 Task: Find restaurants with Pizza cuisine.
Action: Mouse moved to (311, 74)
Screenshot: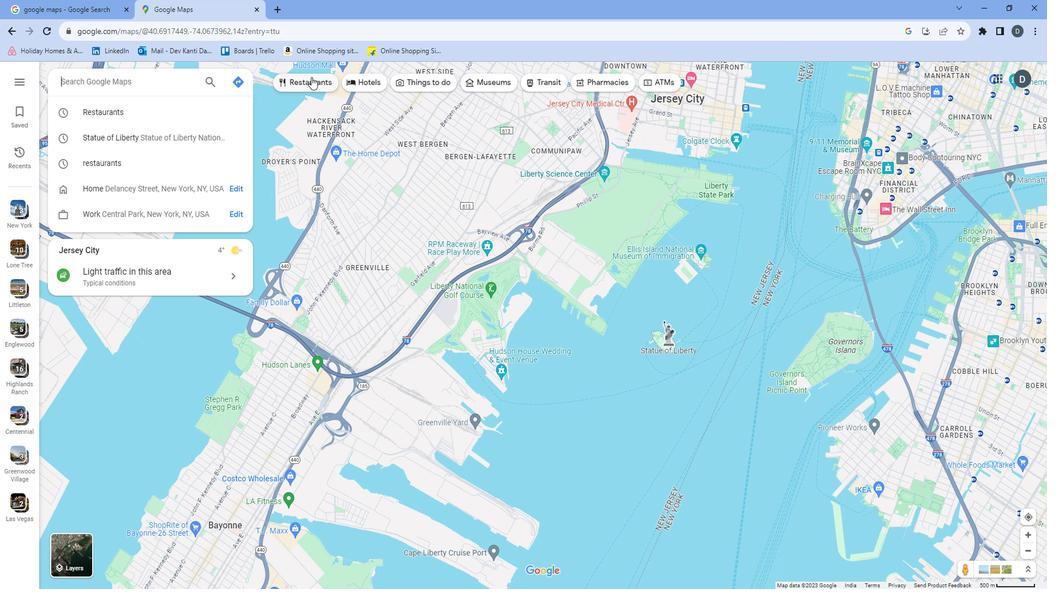 
Action: Mouse pressed left at (311, 74)
Screenshot: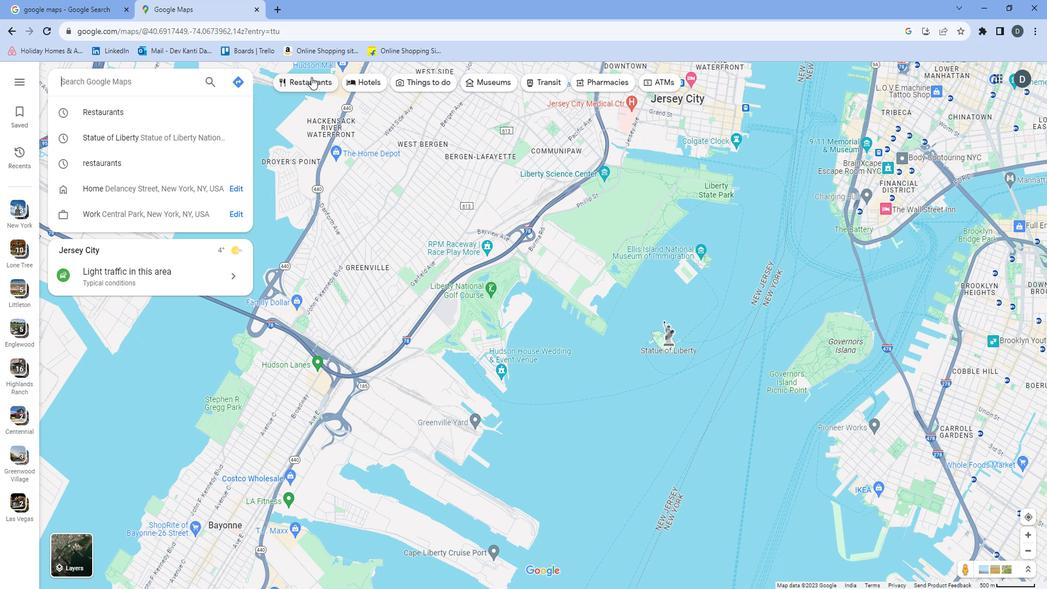 
Action: Mouse moved to (429, 81)
Screenshot: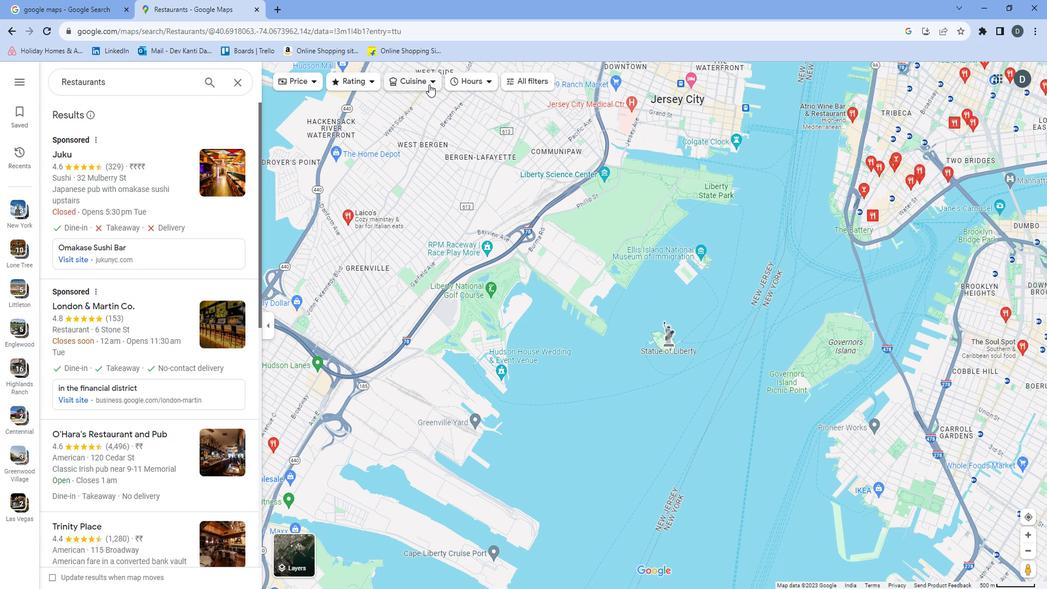 
Action: Mouse pressed left at (429, 81)
Screenshot: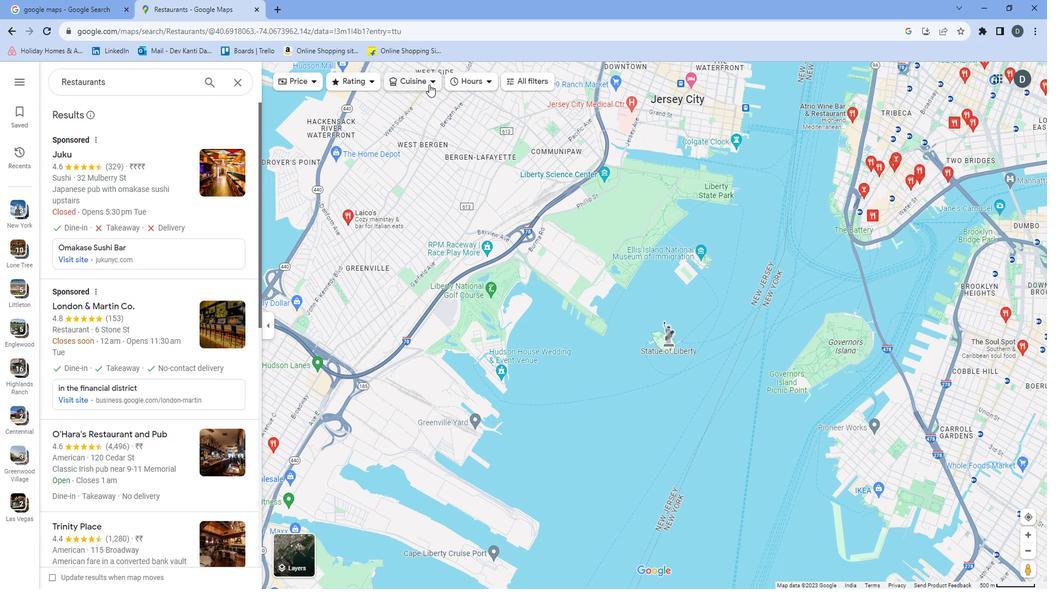 
Action: Mouse moved to (408, 277)
Screenshot: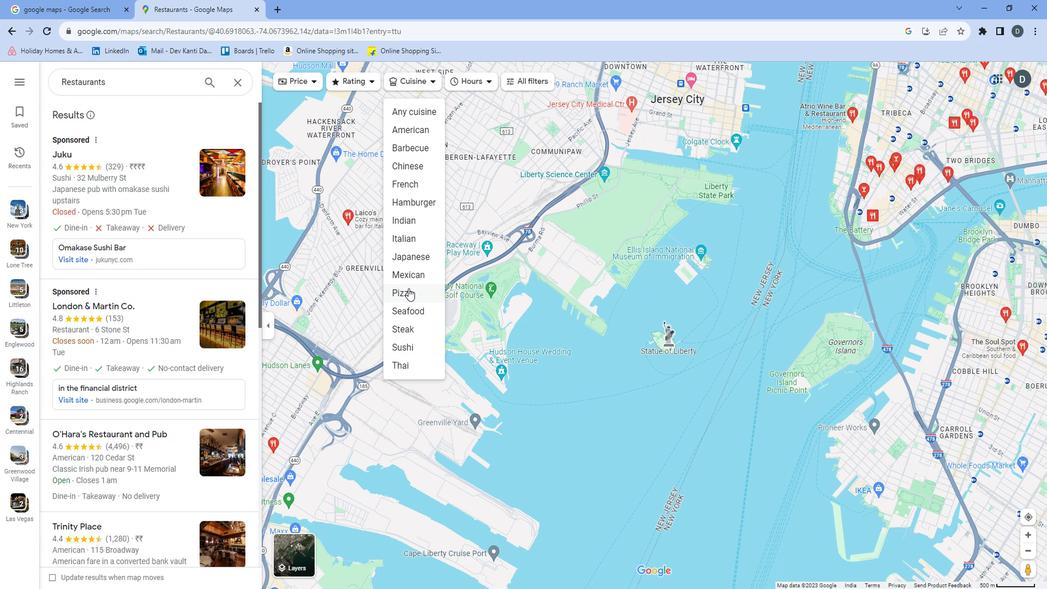 
Action: Mouse pressed left at (408, 277)
Screenshot: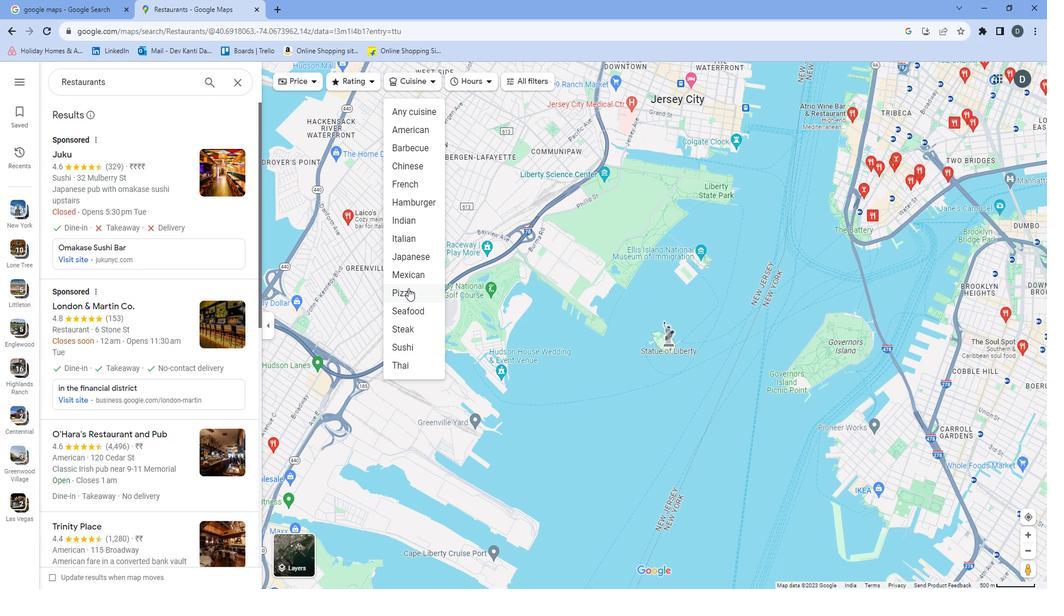 
Action: Mouse moved to (427, 187)
Screenshot: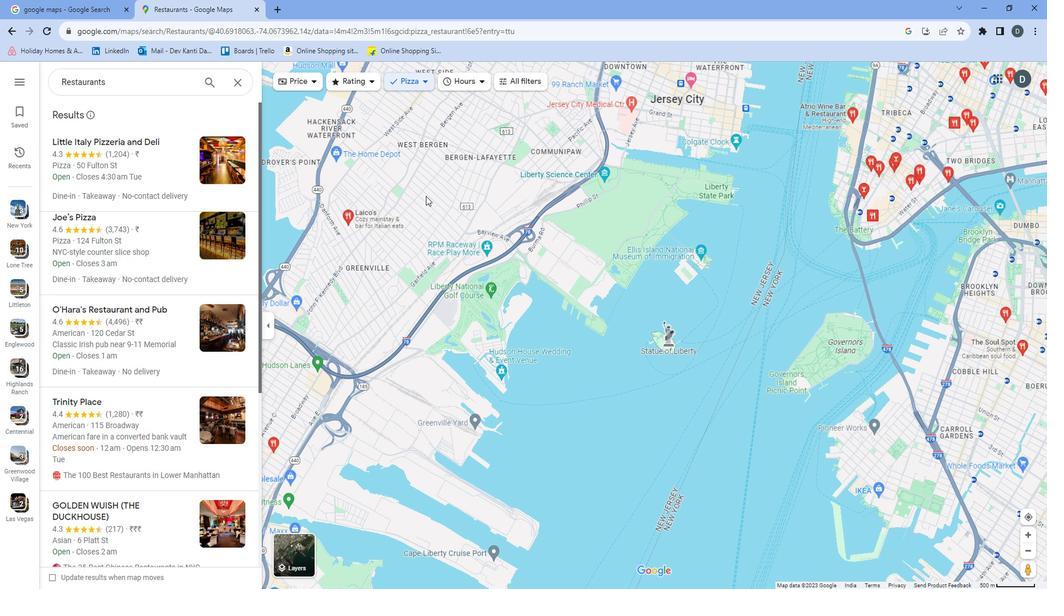 
